 Task: Create a rule when a start date not in next month is set on a card.
Action: Mouse pressed left at (455, 362)
Screenshot: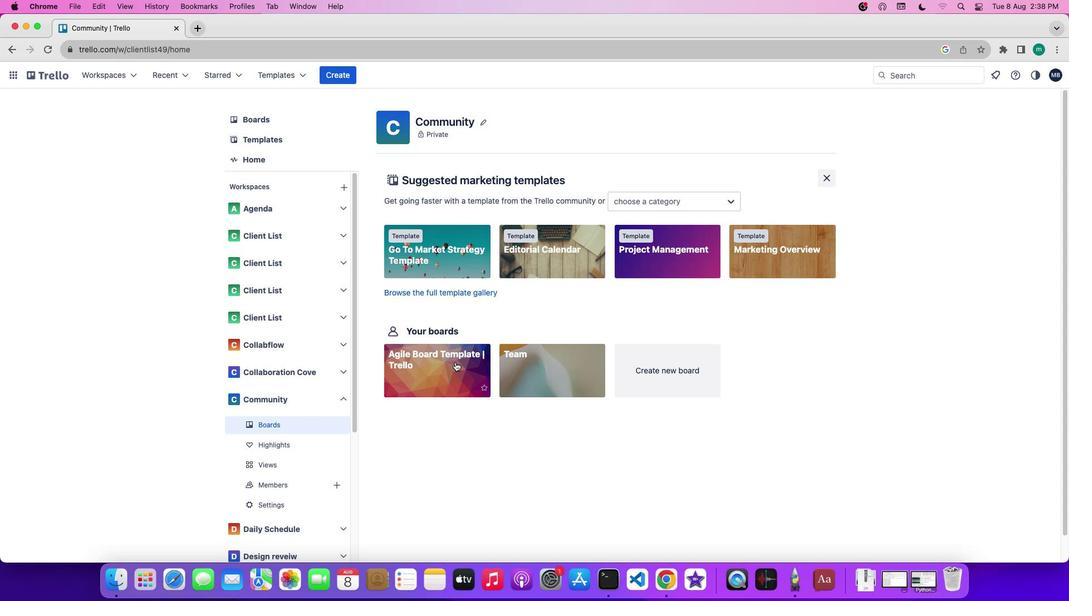 
Action: Mouse moved to (1017, 240)
Screenshot: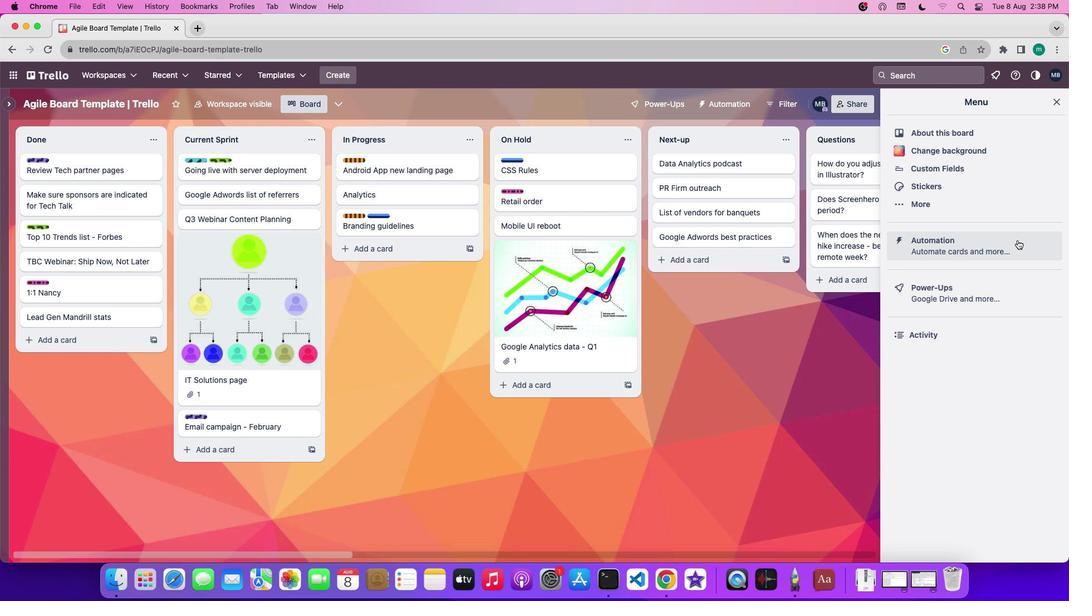 
Action: Mouse pressed left at (1017, 240)
Screenshot: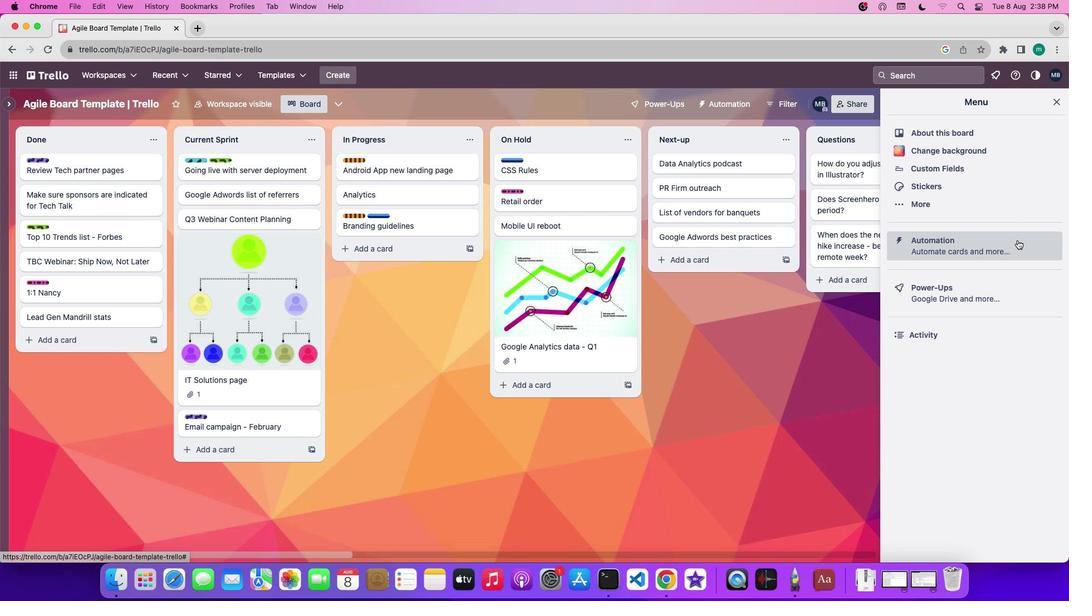 
Action: Mouse moved to (98, 199)
Screenshot: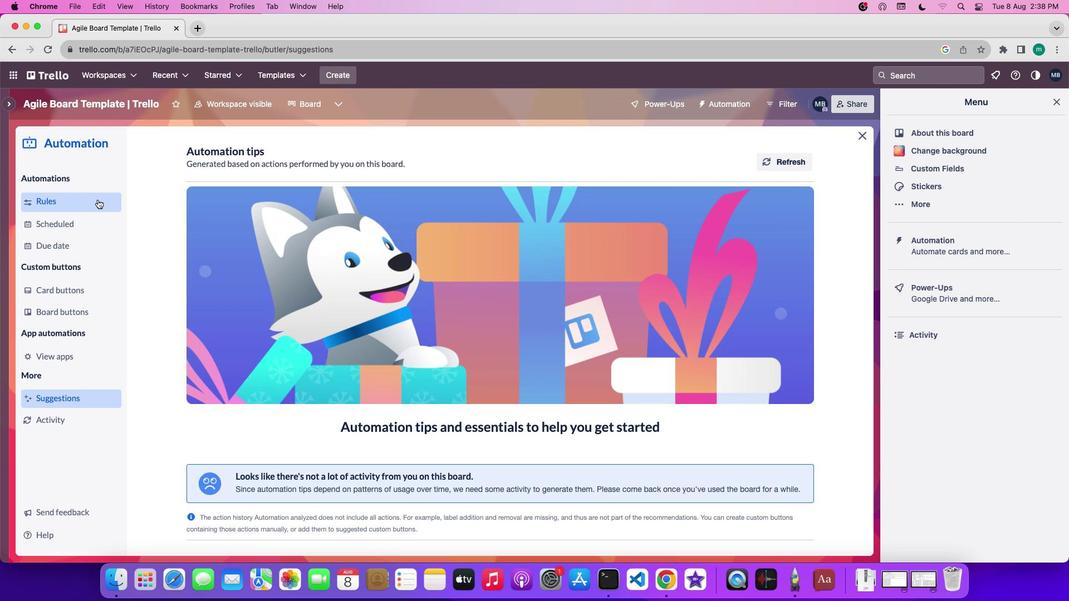 
Action: Mouse pressed left at (98, 199)
Screenshot: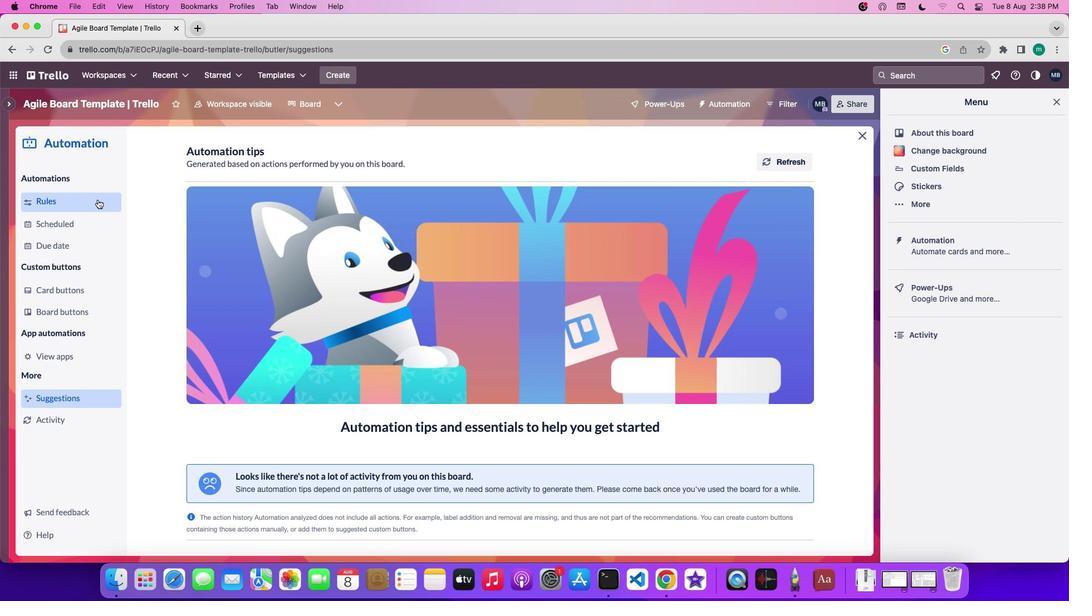 
Action: Mouse moved to (698, 153)
Screenshot: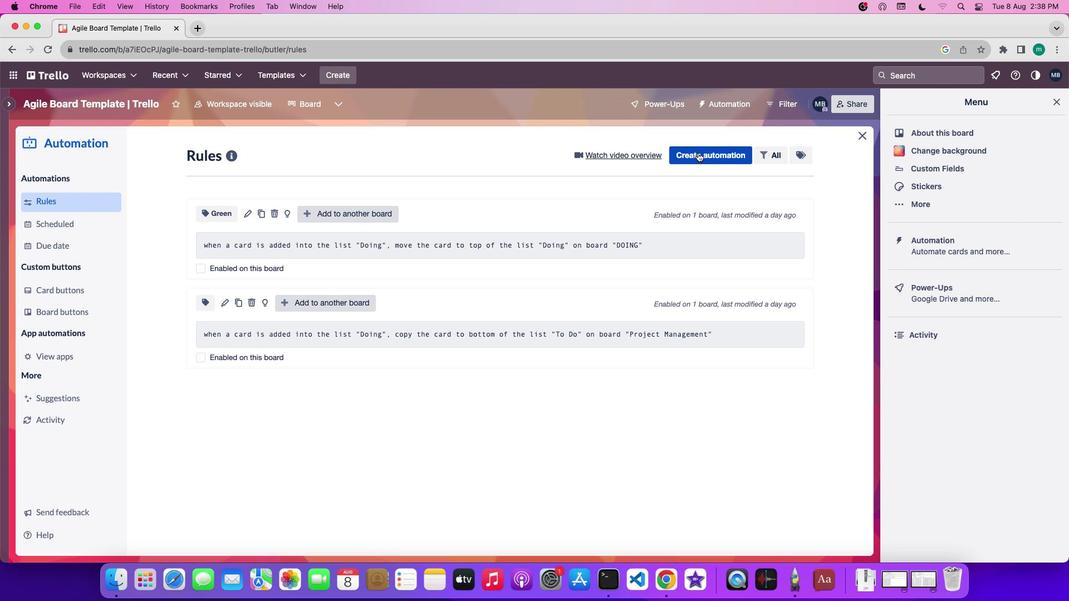 
Action: Mouse pressed left at (698, 153)
Screenshot: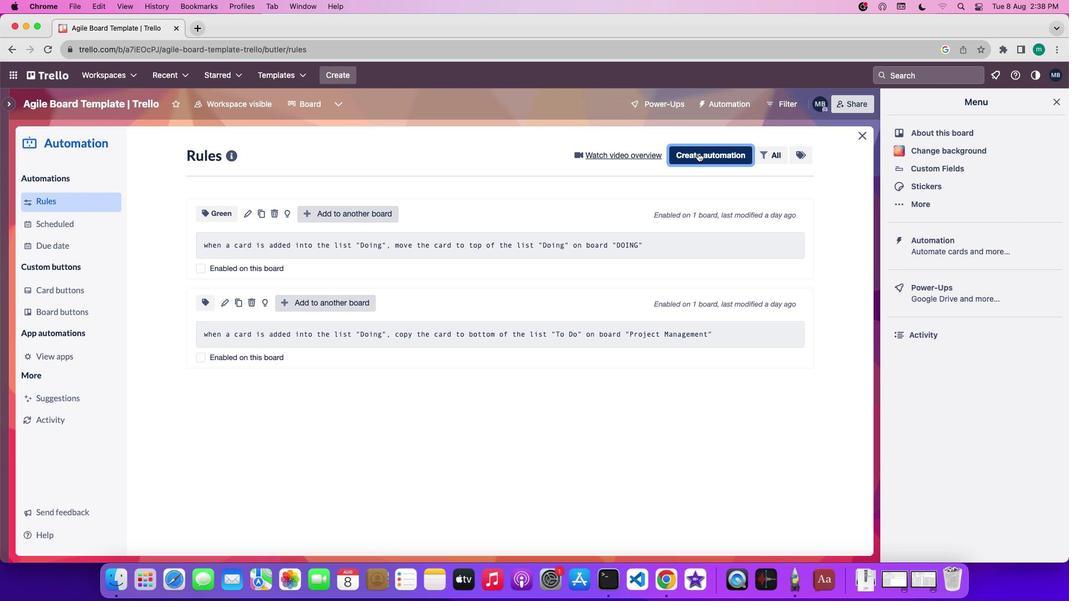 
Action: Mouse moved to (482, 334)
Screenshot: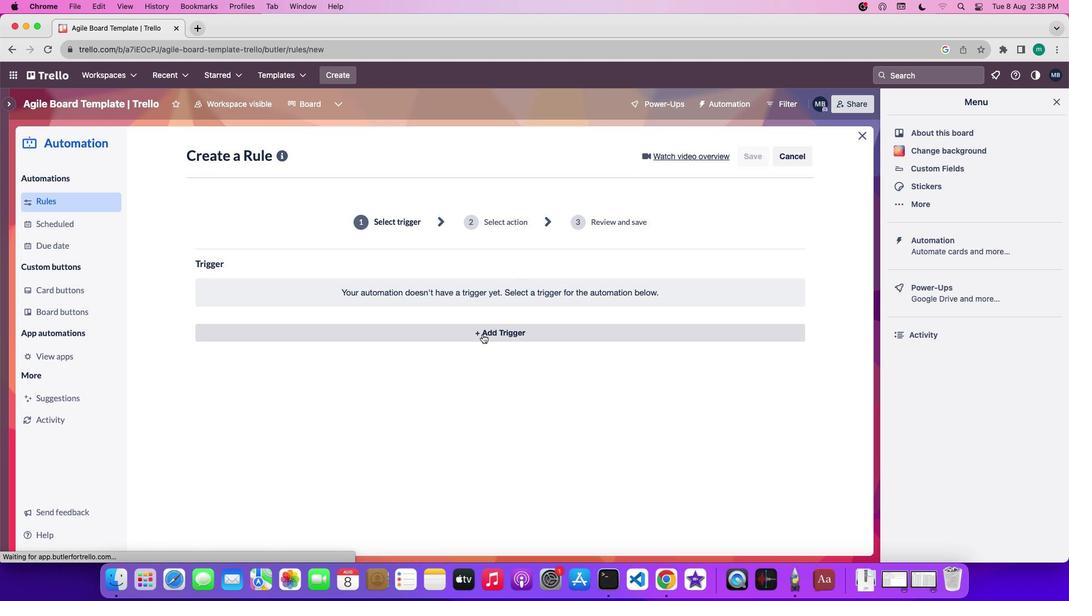 
Action: Mouse pressed left at (482, 334)
Screenshot: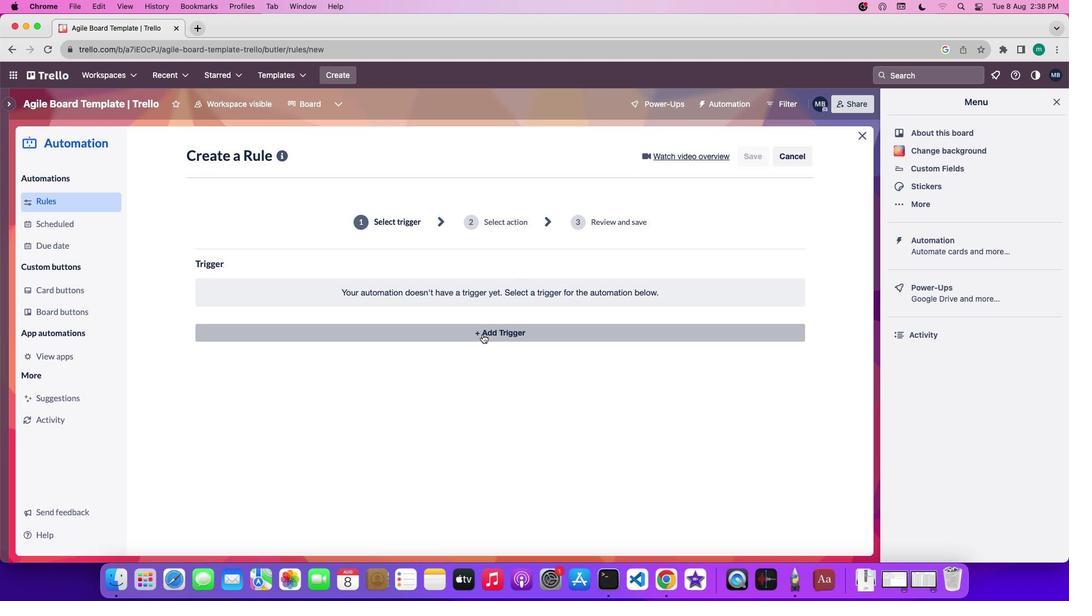 
Action: Mouse moved to (318, 370)
Screenshot: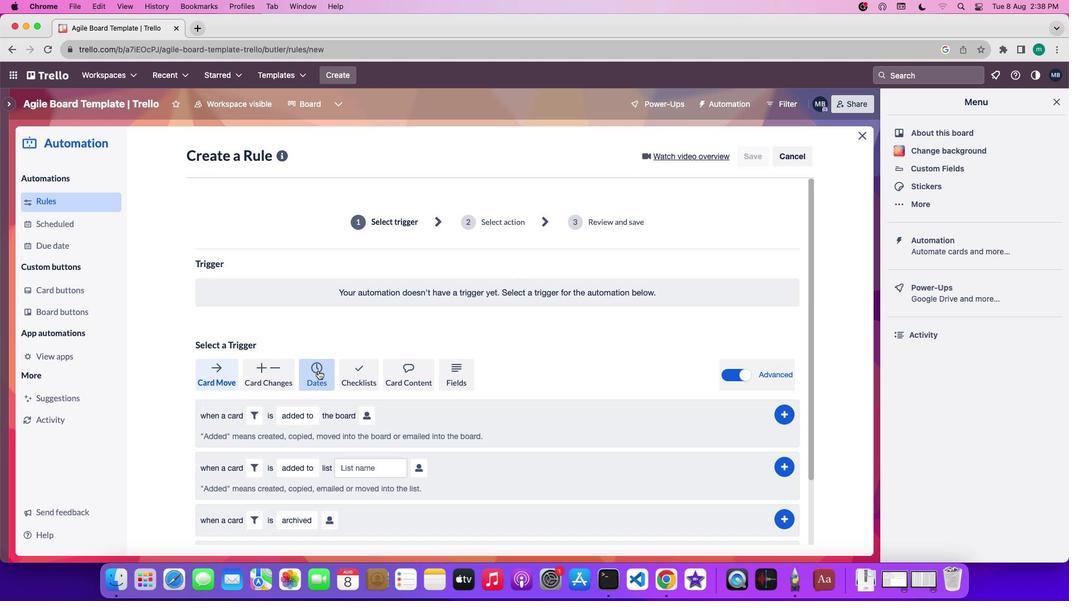 
Action: Mouse pressed left at (318, 370)
Screenshot: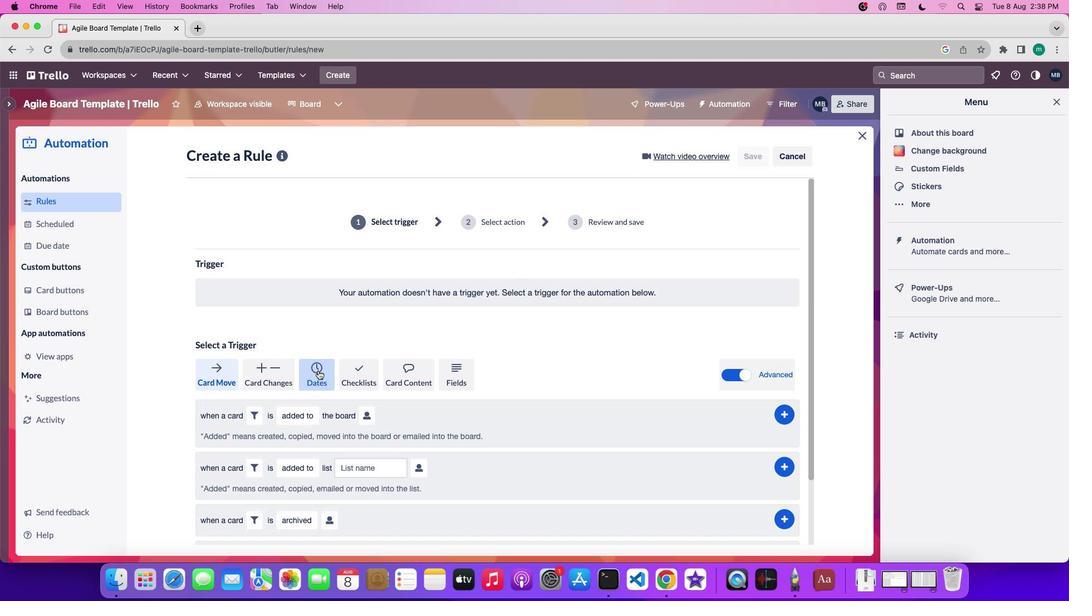
Action: Mouse scrolled (318, 370) with delta (0, 0)
Screenshot: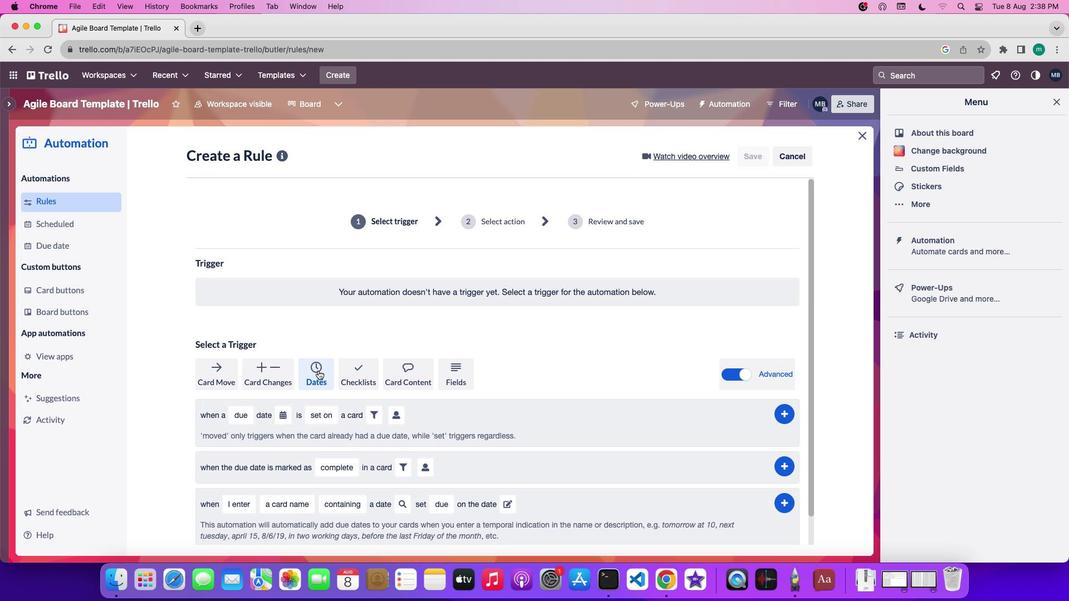 
Action: Mouse scrolled (318, 370) with delta (0, 0)
Screenshot: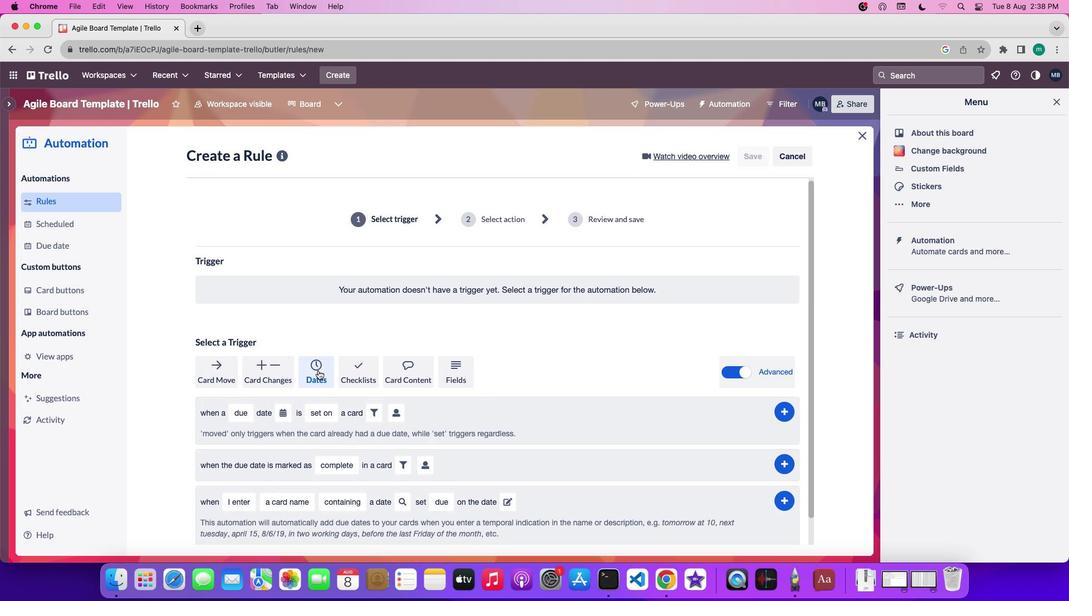 
Action: Mouse scrolled (318, 370) with delta (0, -1)
Screenshot: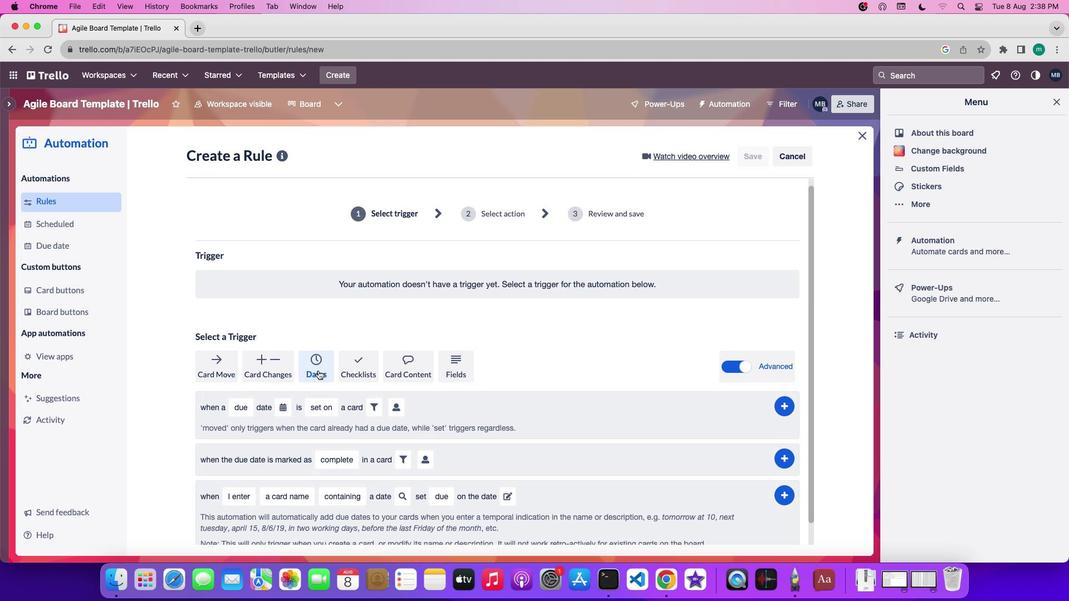 
Action: Mouse scrolled (318, 370) with delta (0, 0)
Screenshot: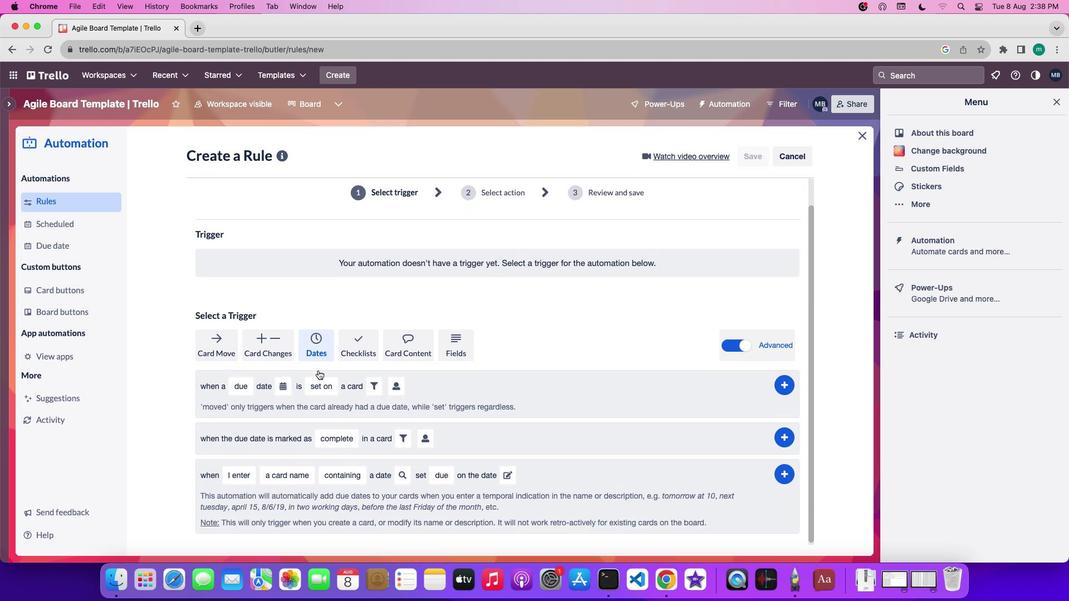 
Action: Mouse moved to (233, 389)
Screenshot: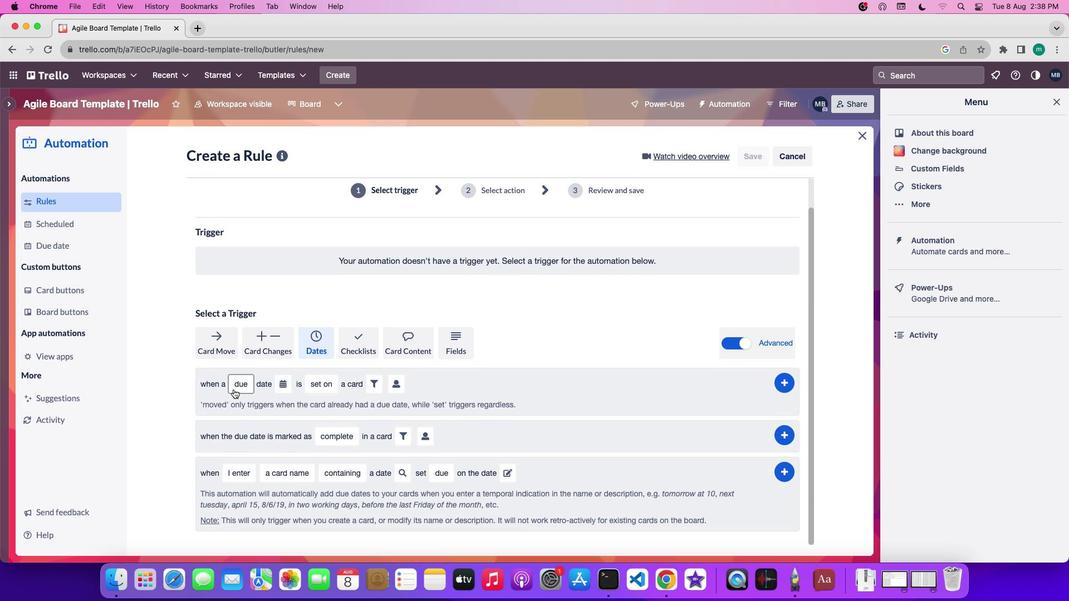 
Action: Mouse pressed left at (233, 389)
Screenshot: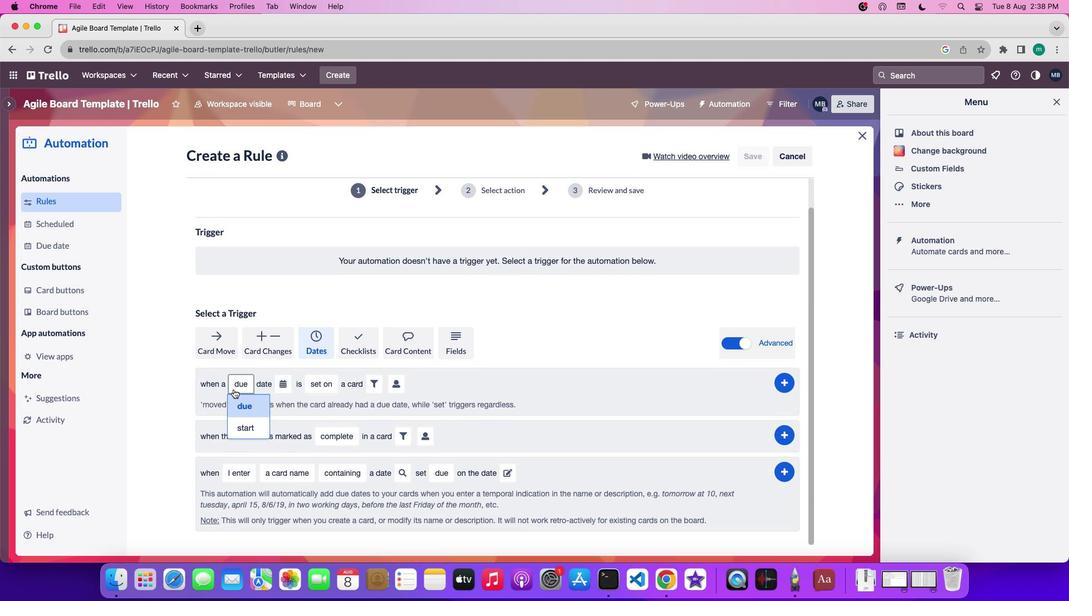 
Action: Mouse moved to (248, 424)
Screenshot: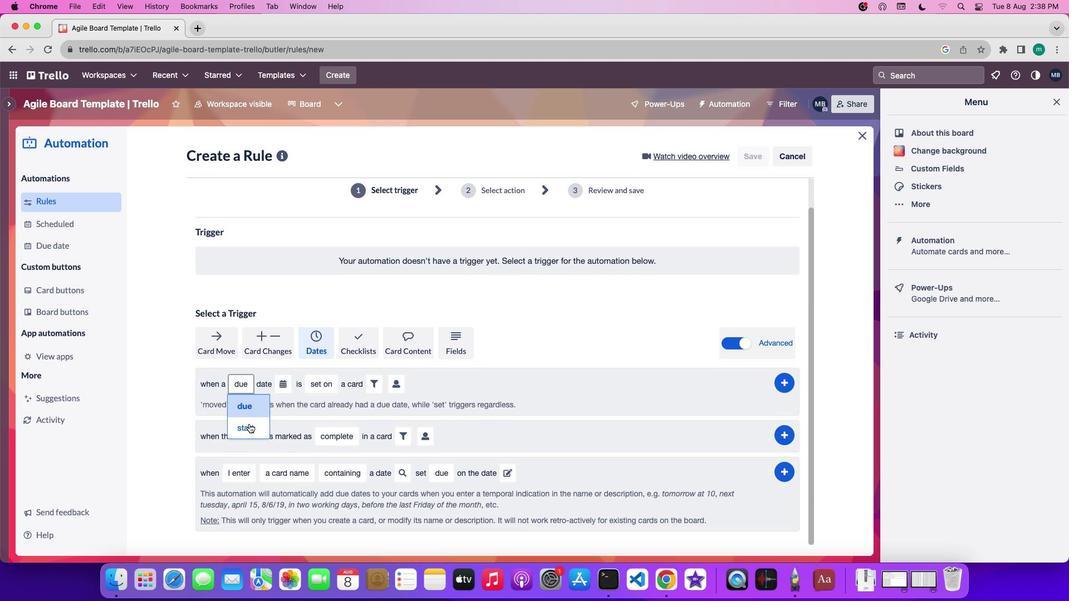
Action: Mouse pressed left at (248, 424)
Screenshot: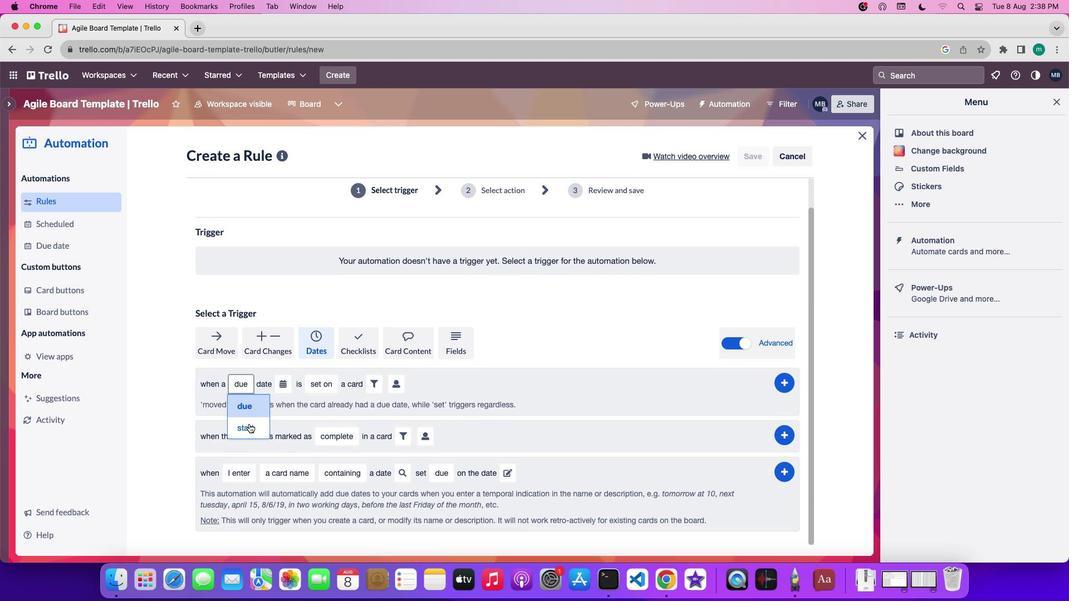 
Action: Mouse moved to (281, 385)
Screenshot: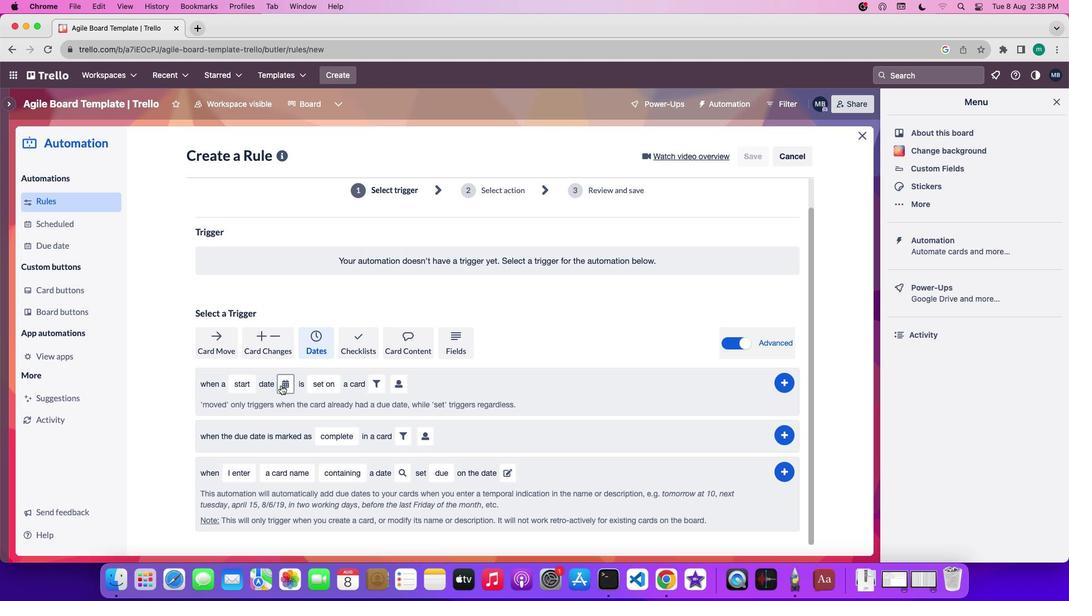 
Action: Mouse pressed left at (281, 385)
Screenshot: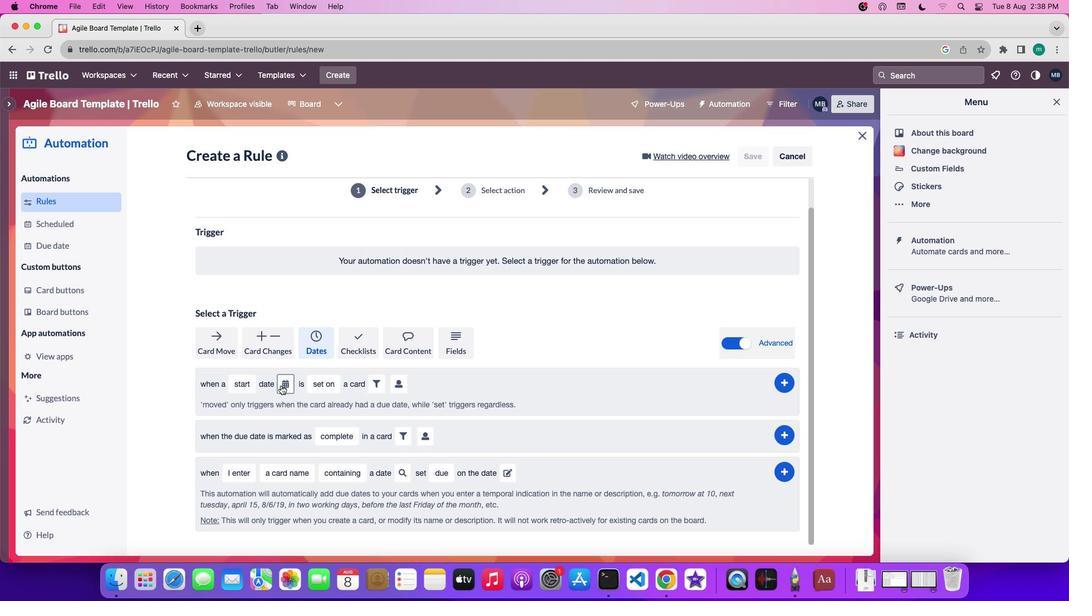 
Action: Mouse moved to (300, 468)
Screenshot: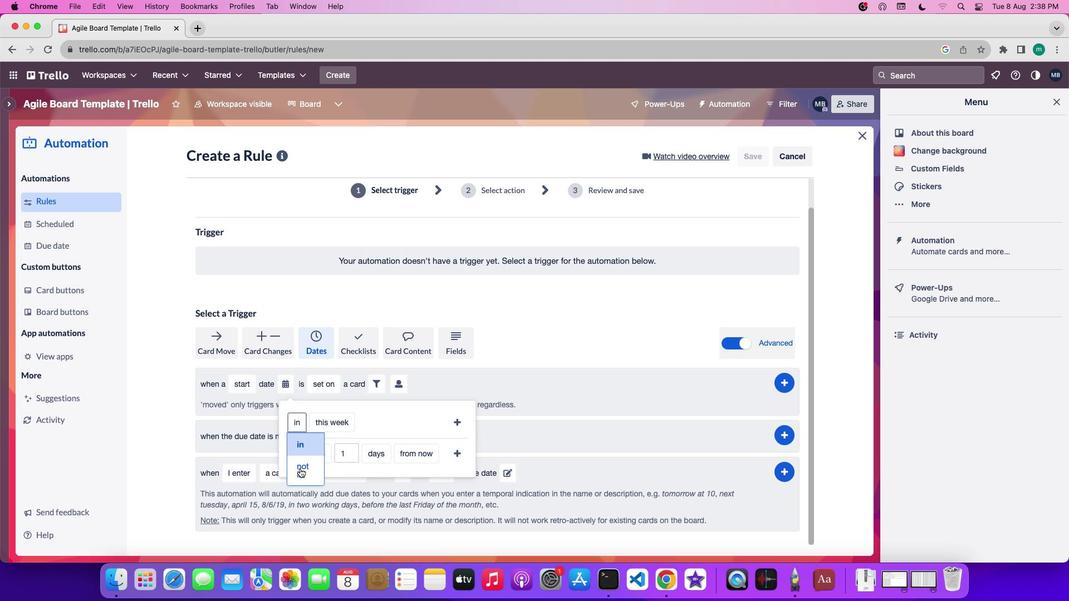 
Action: Mouse pressed left at (300, 468)
Screenshot: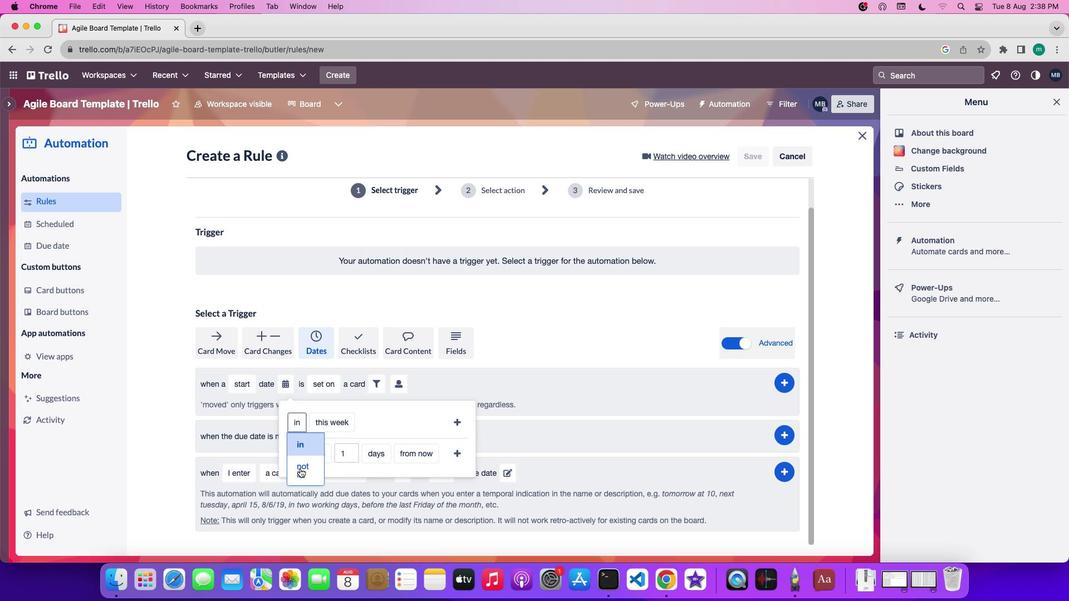 
Action: Mouse moved to (337, 424)
Screenshot: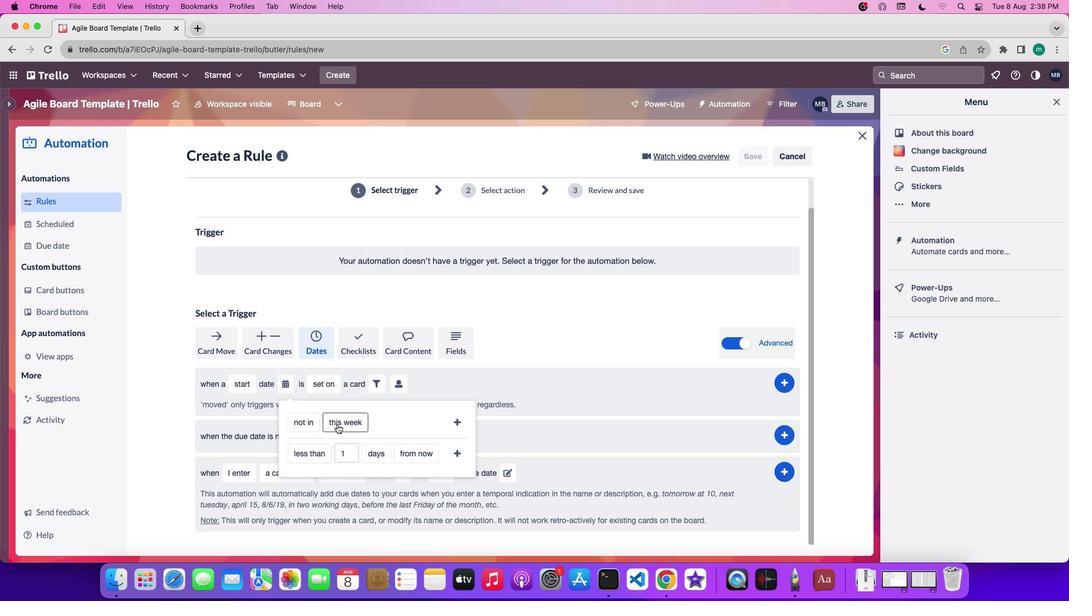 
Action: Mouse pressed left at (337, 424)
Screenshot: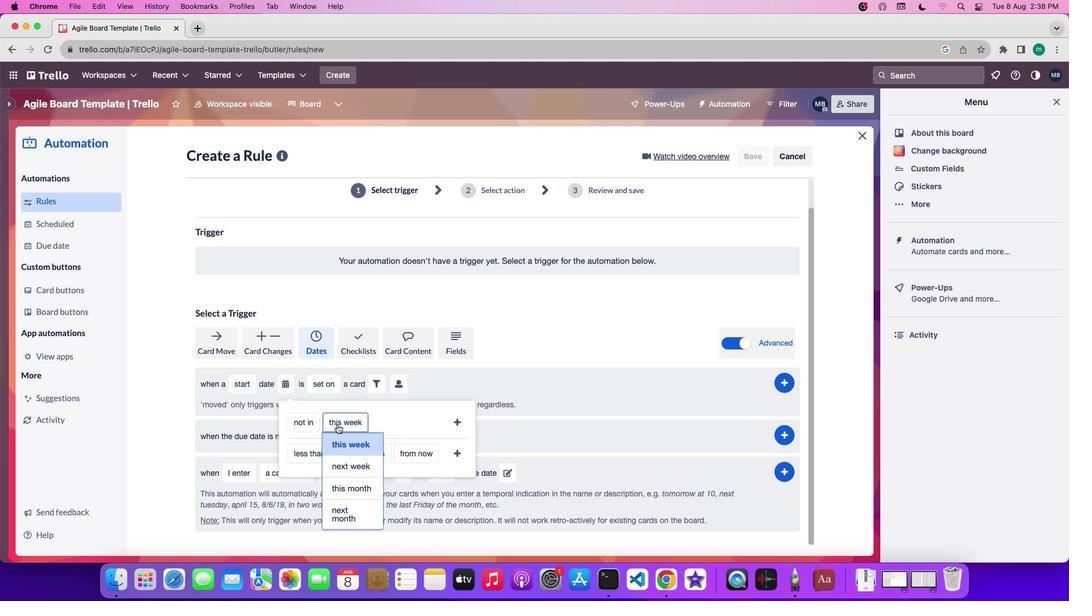 
Action: Mouse moved to (336, 513)
Screenshot: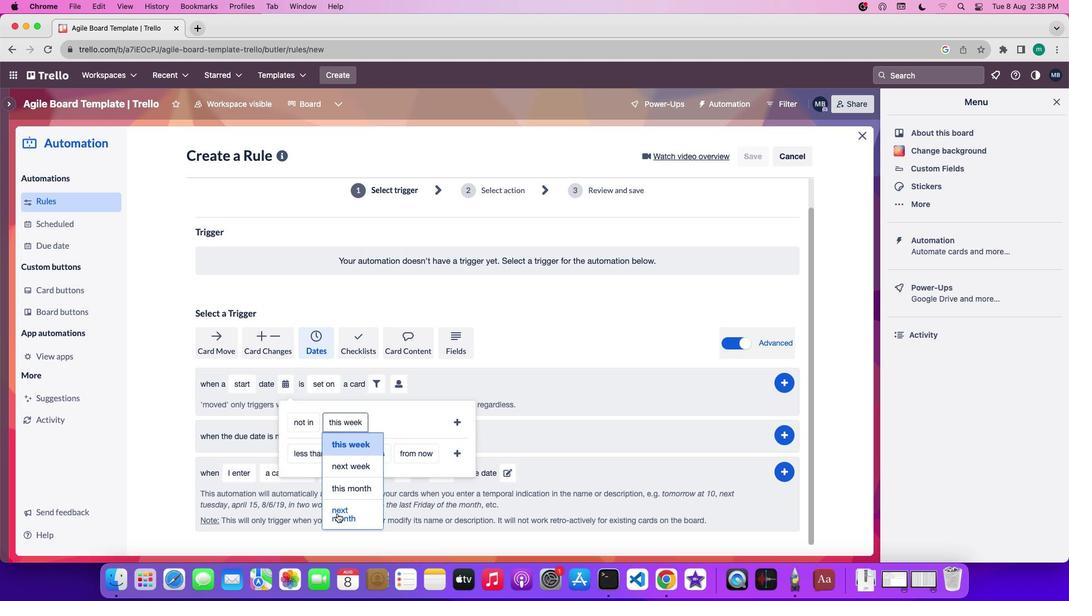
Action: Mouse pressed left at (336, 513)
Screenshot: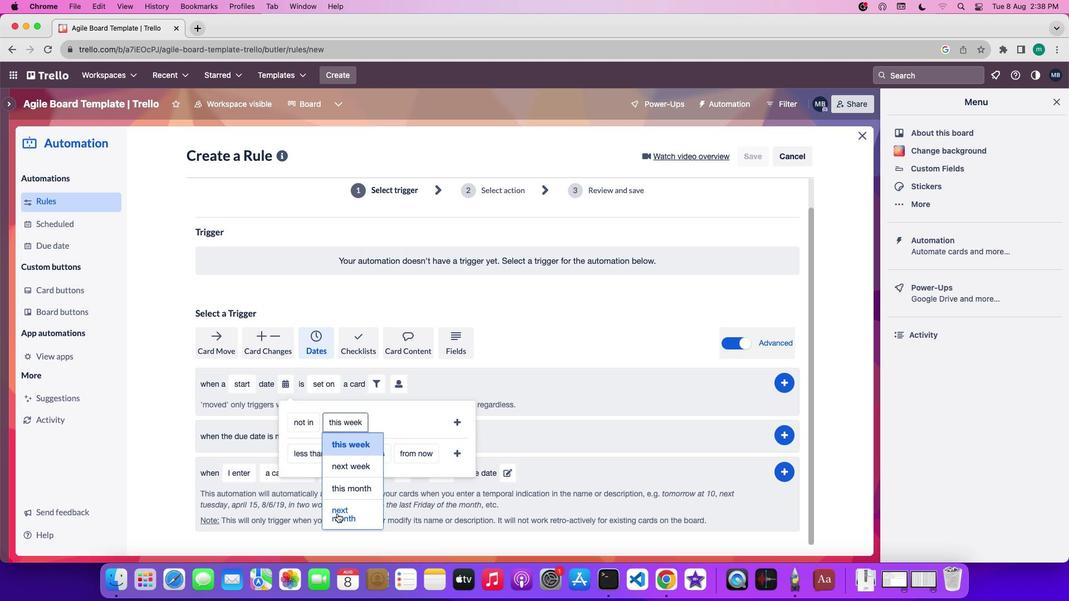 
Action: Mouse moved to (457, 423)
Screenshot: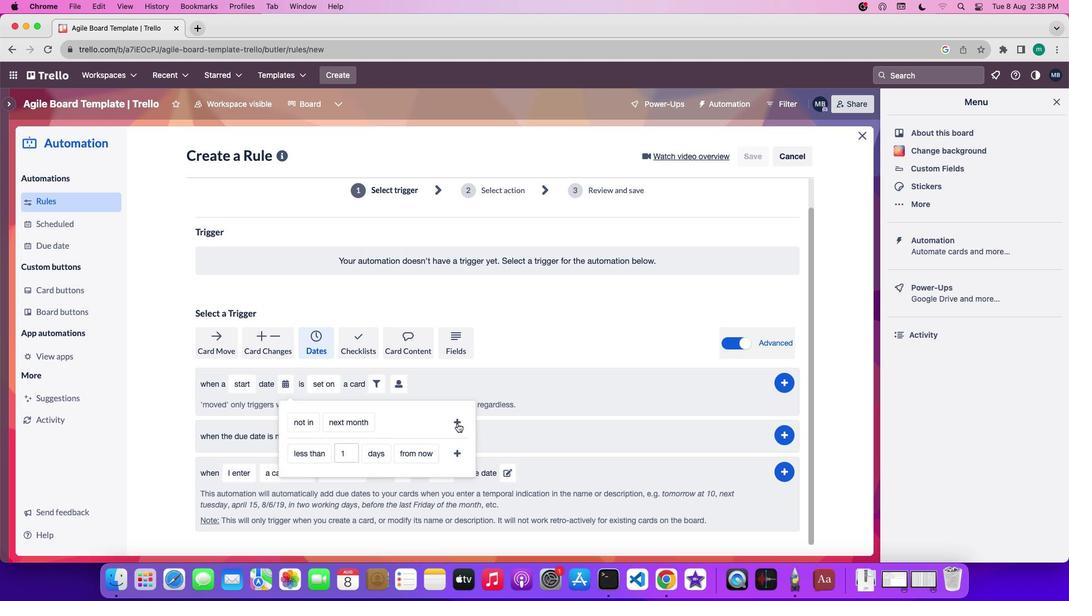 
Action: Mouse pressed left at (457, 423)
Screenshot: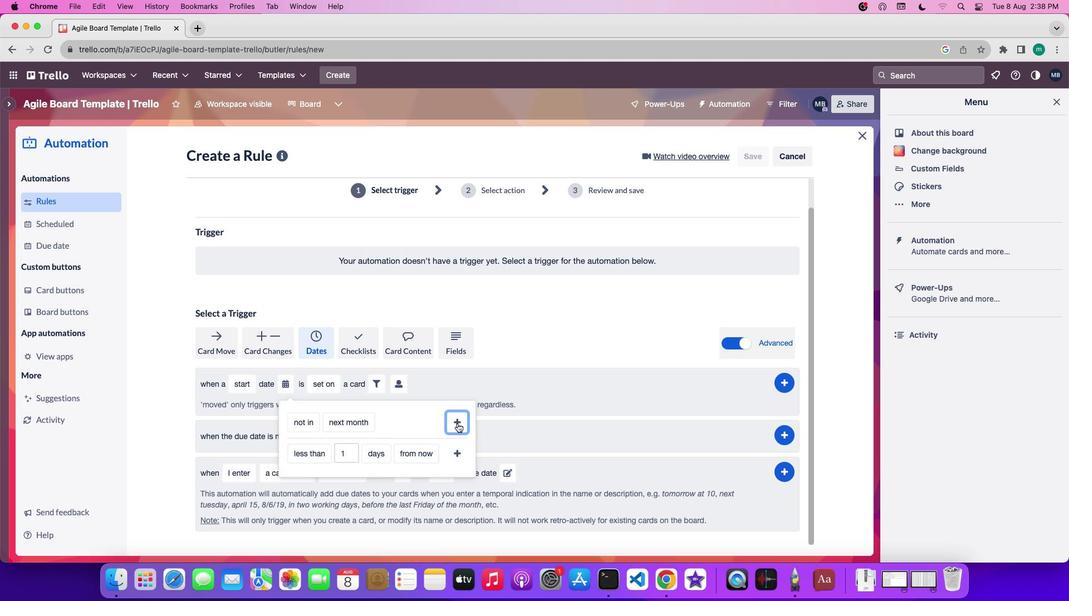 
Action: Mouse moved to (779, 381)
Screenshot: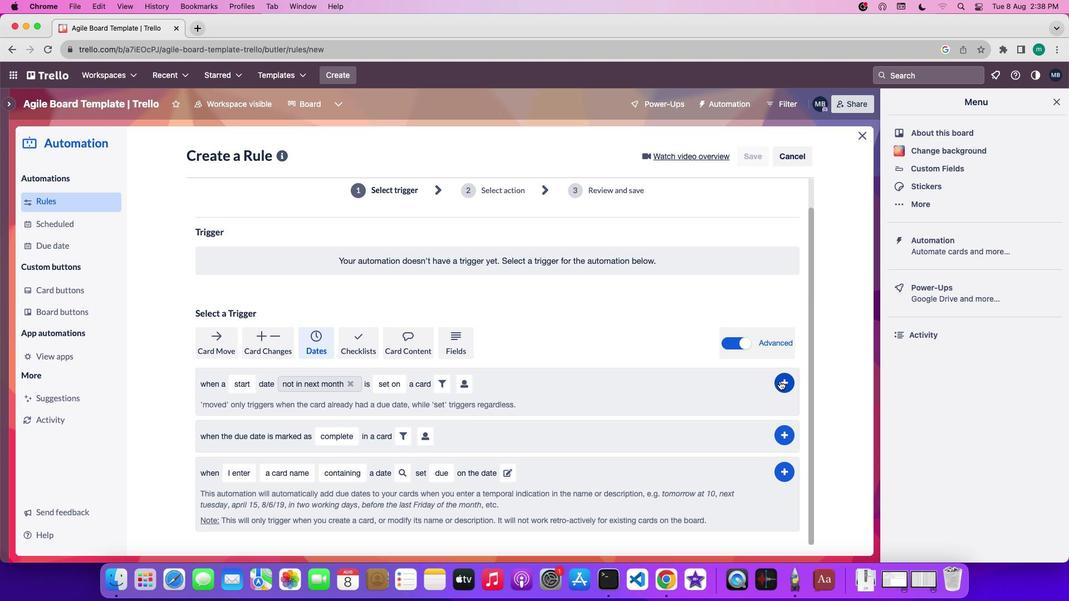 
Action: Mouse pressed left at (779, 381)
Screenshot: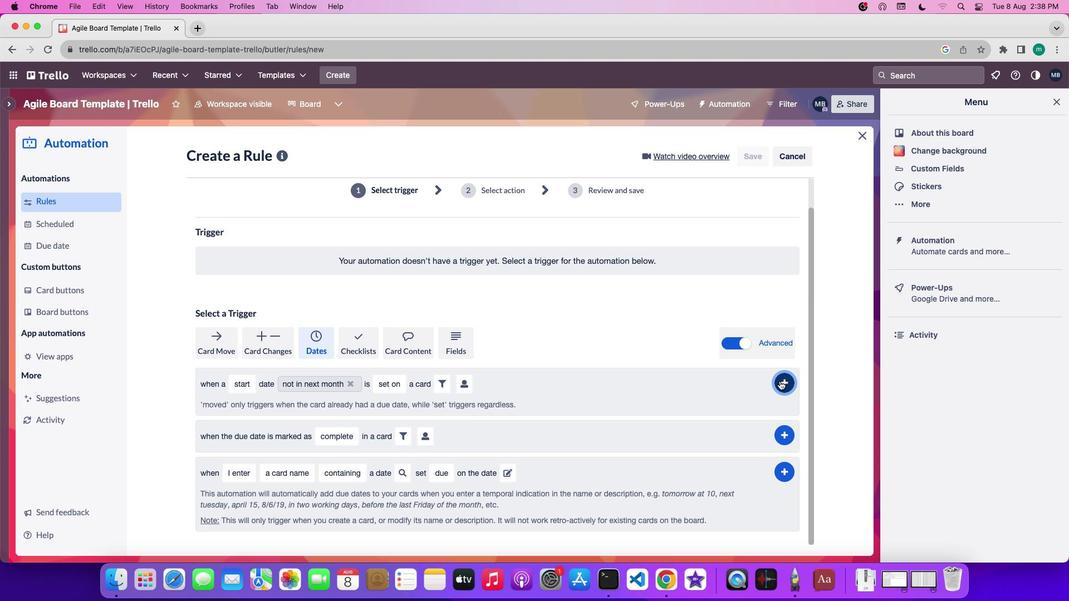 
